 Task: Select the warning option in the Import Statement.
Action: Mouse moved to (24, 647)
Screenshot: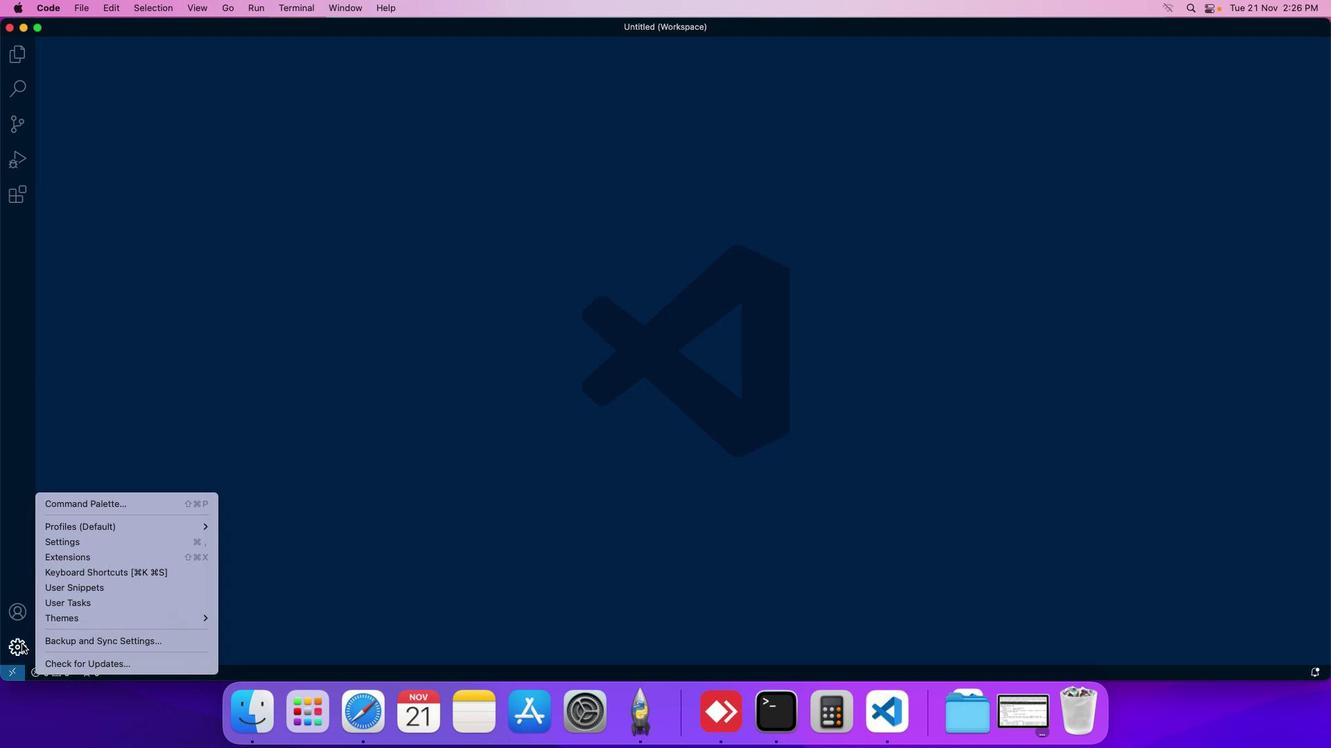 
Action: Mouse pressed left at (24, 647)
Screenshot: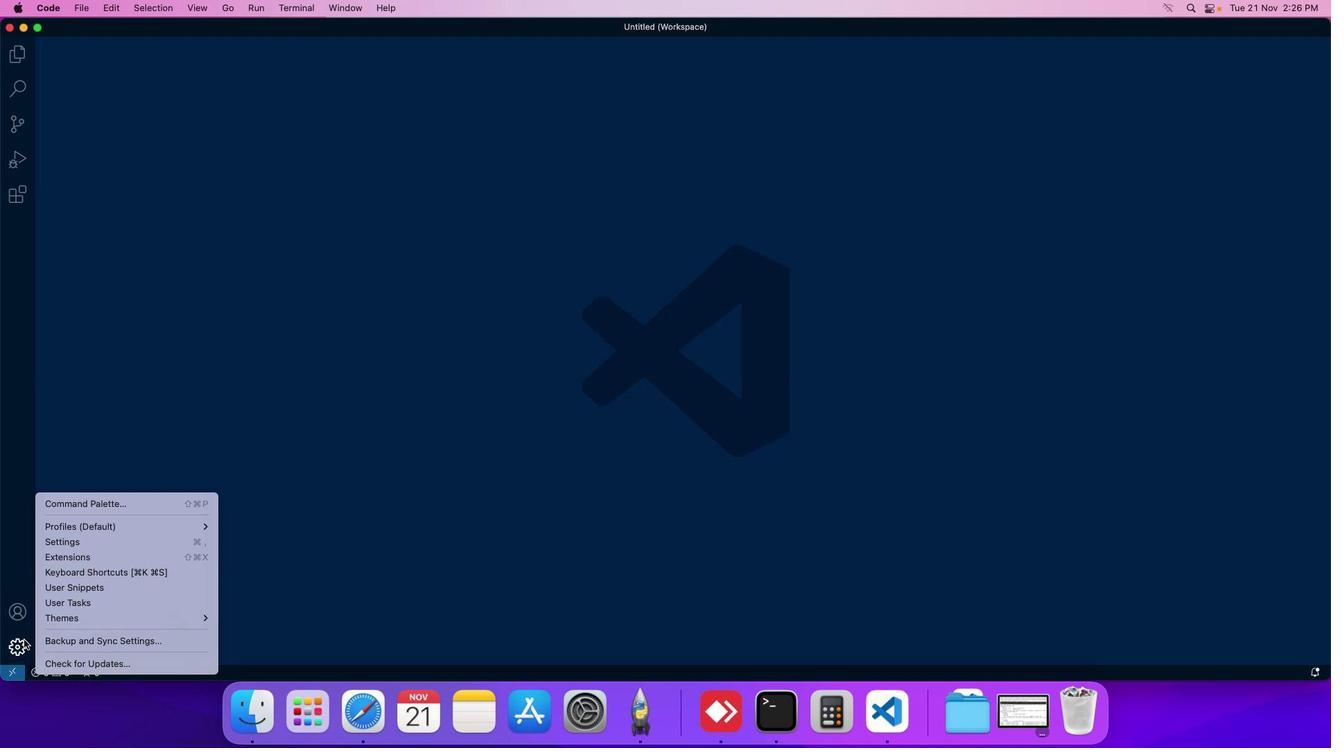 
Action: Mouse moved to (55, 550)
Screenshot: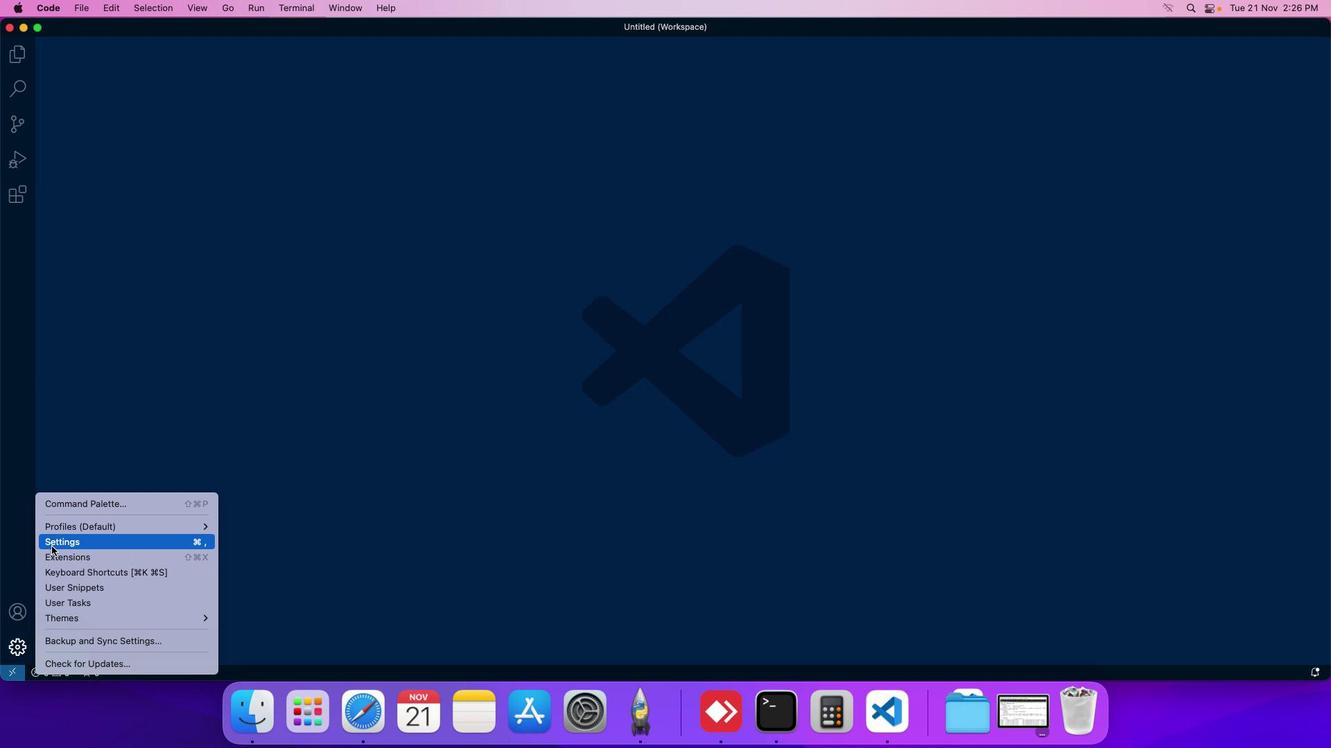 
Action: Mouse pressed left at (55, 550)
Screenshot: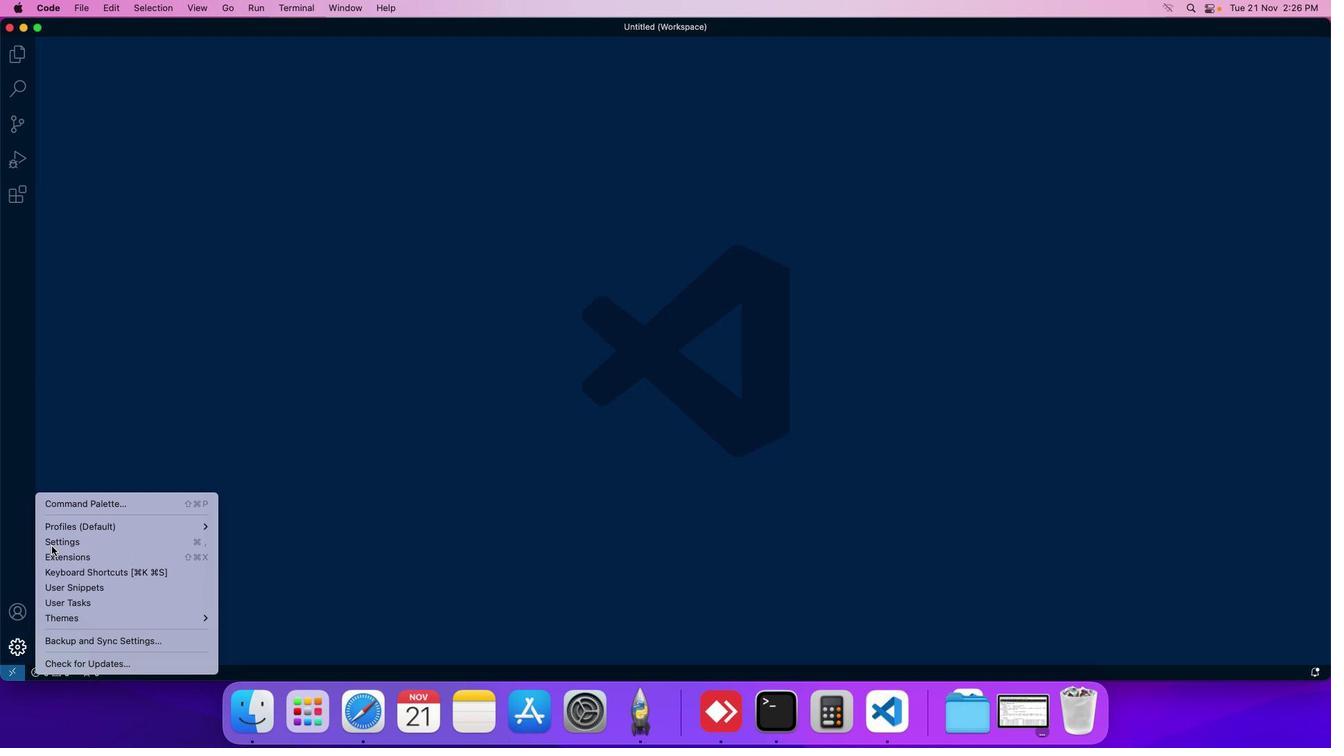
Action: Mouse moved to (314, 115)
Screenshot: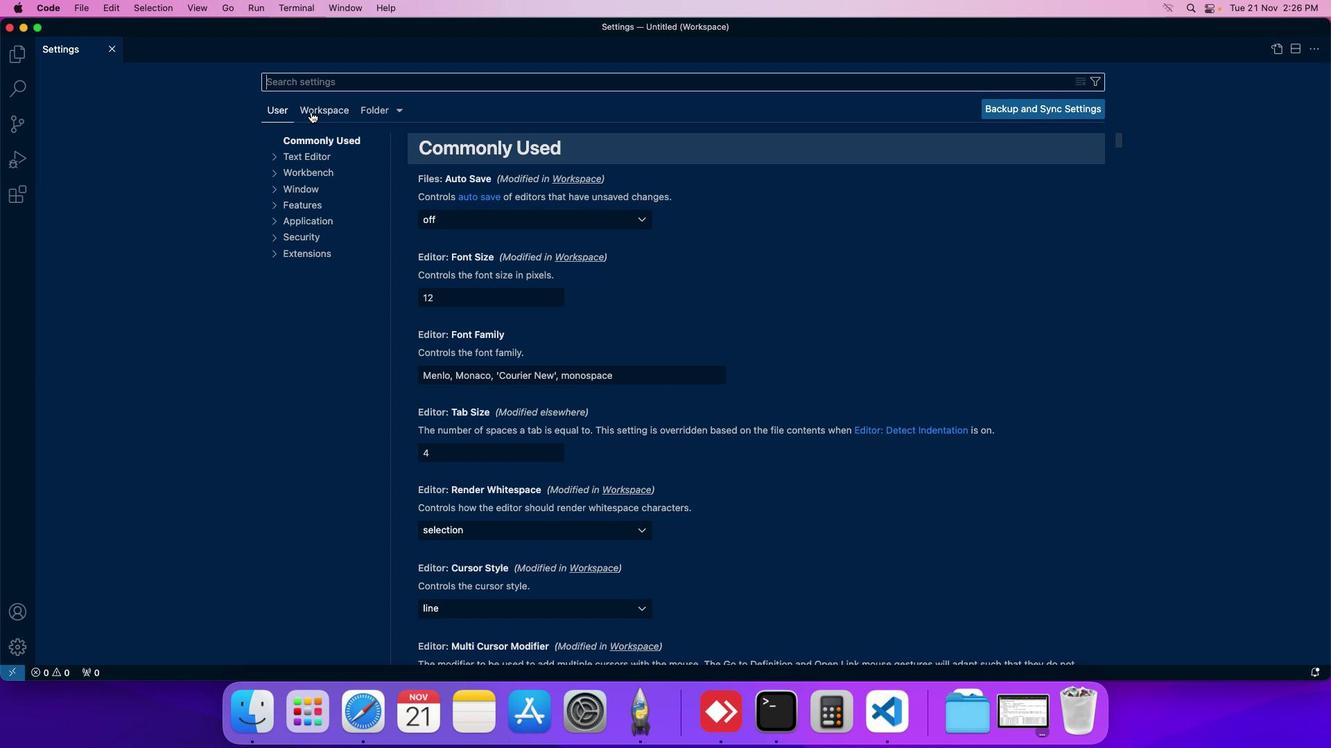 
Action: Mouse pressed left at (314, 115)
Screenshot: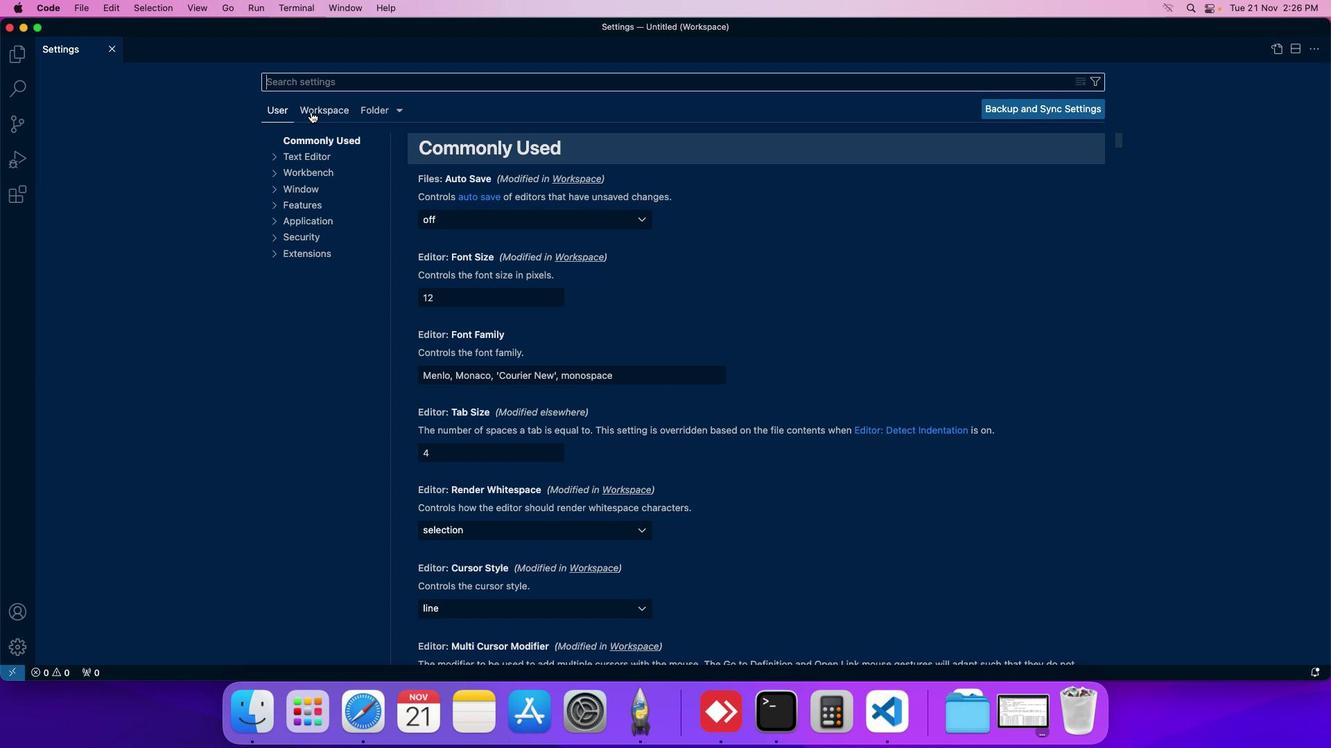 
Action: Mouse moved to (321, 238)
Screenshot: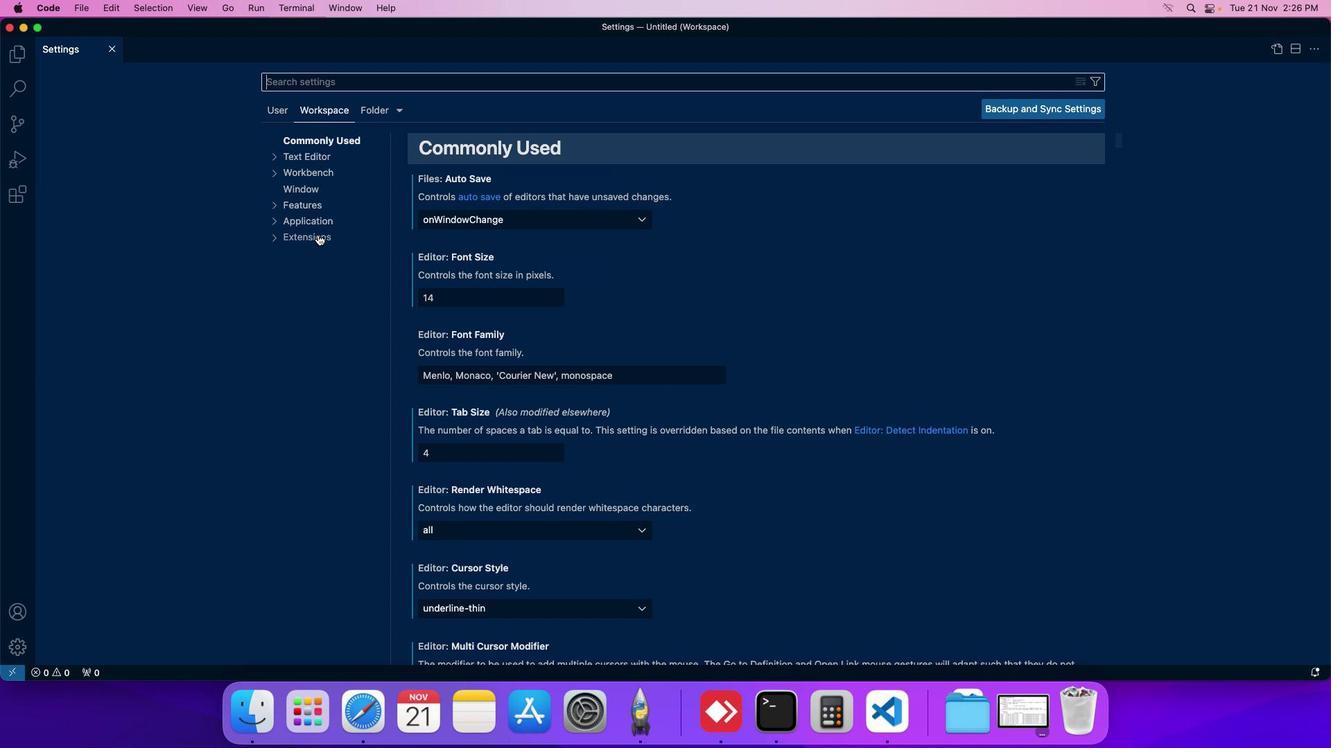 
Action: Mouse pressed left at (321, 238)
Screenshot: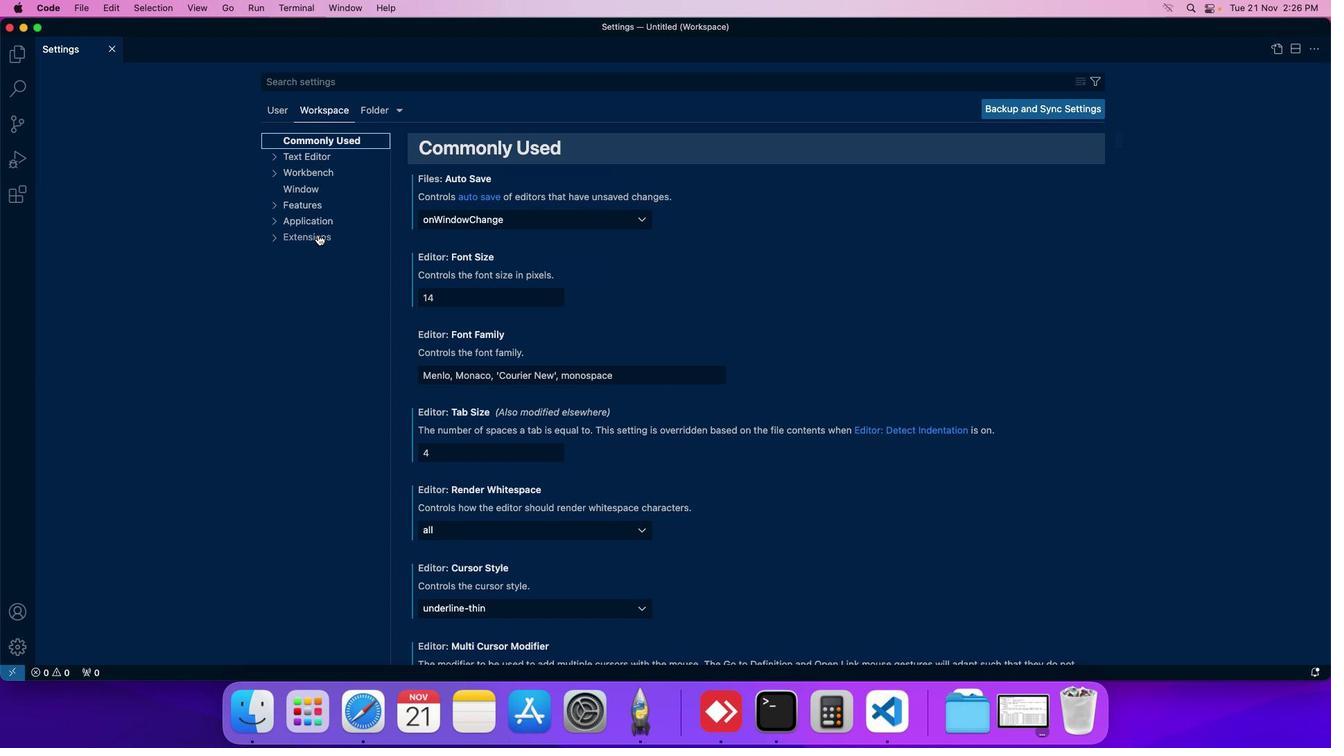 
Action: Mouse moved to (429, 300)
Screenshot: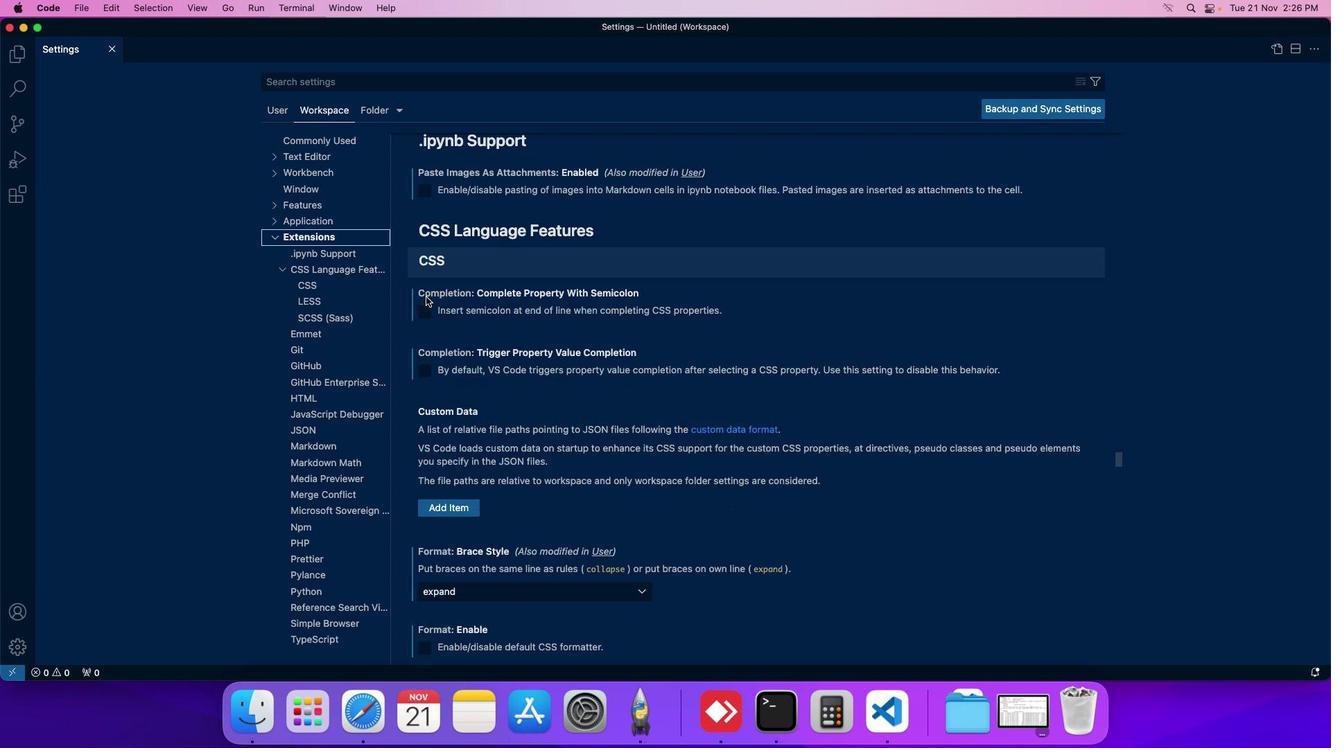 
Action: Mouse scrolled (429, 300) with delta (3, 2)
Screenshot: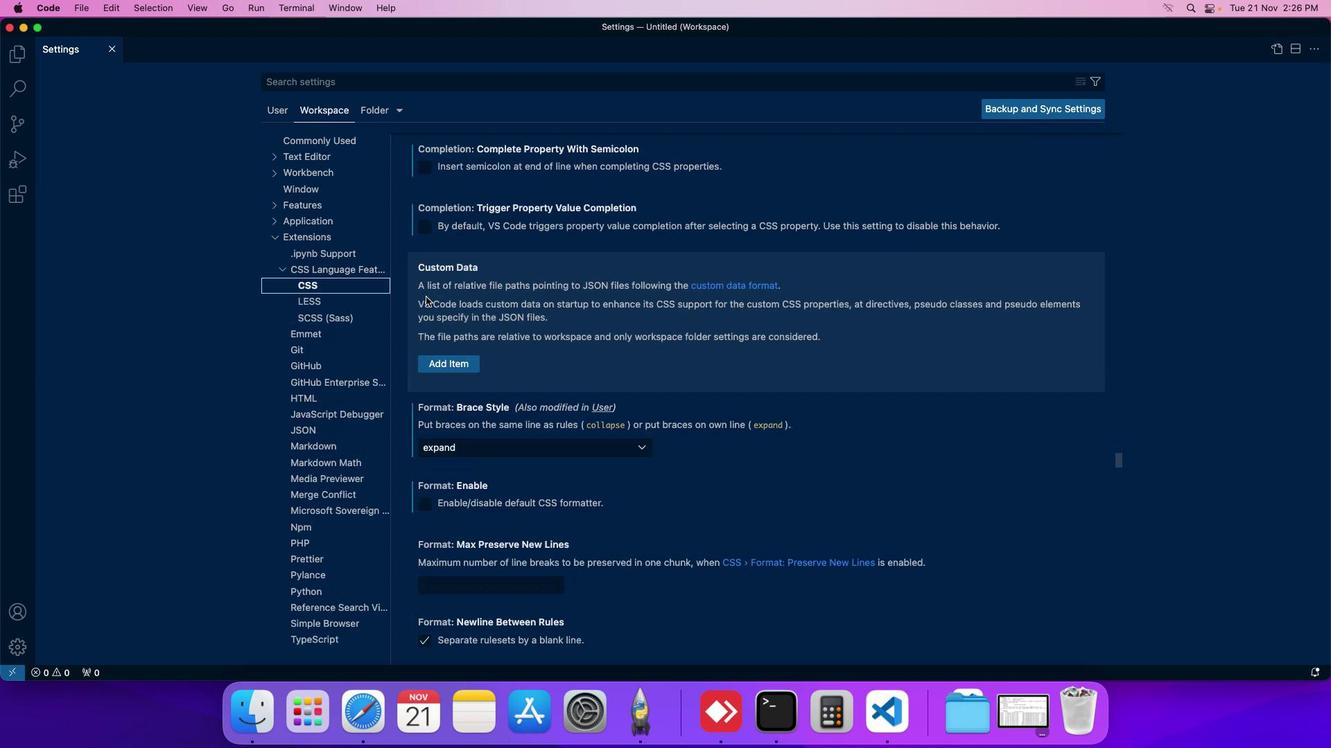 
Action: Mouse scrolled (429, 300) with delta (3, 2)
Screenshot: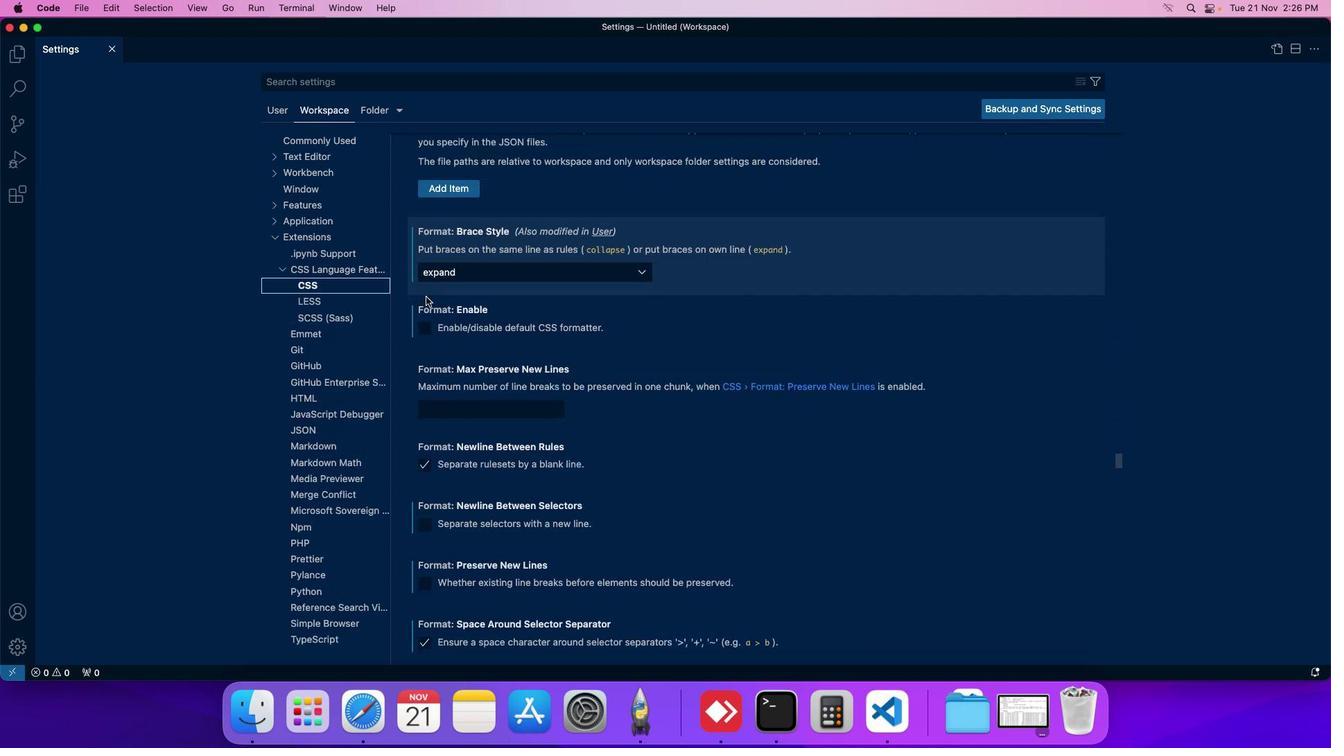 
Action: Mouse scrolled (429, 300) with delta (3, 2)
Screenshot: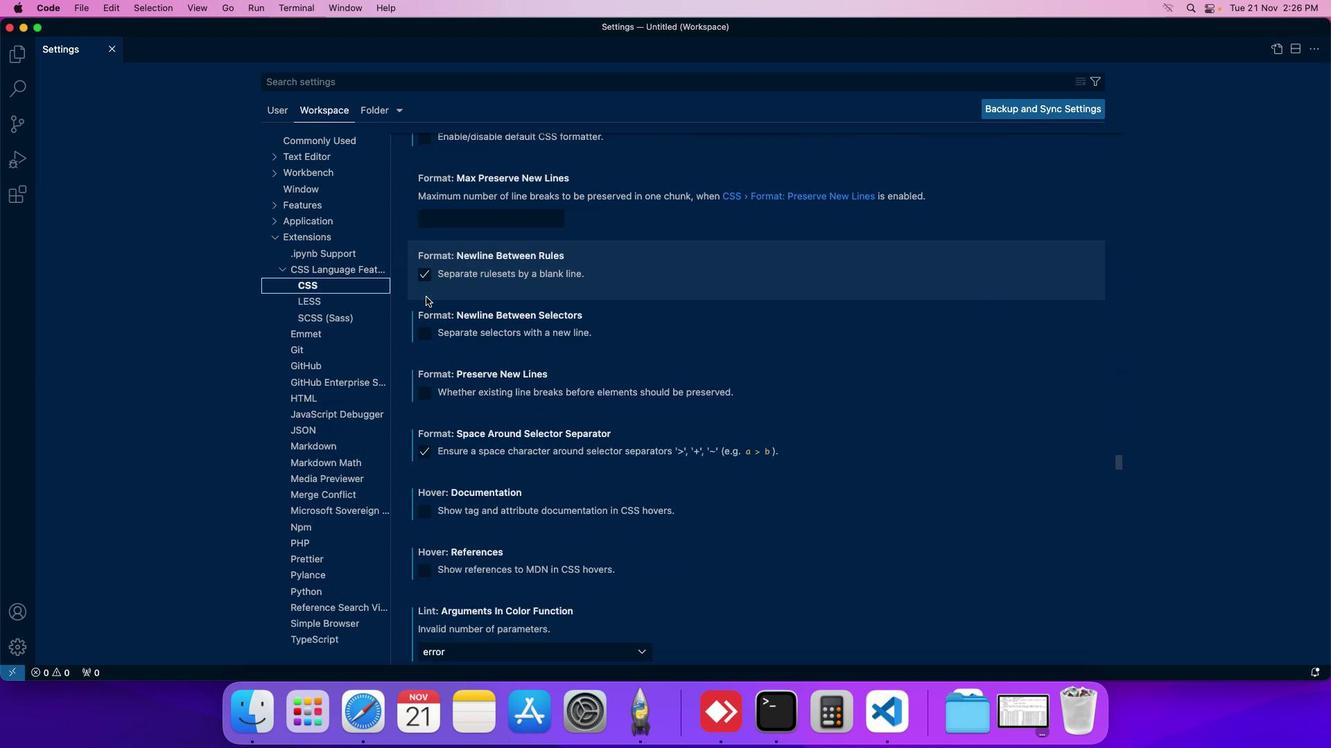 
Action: Mouse scrolled (429, 300) with delta (3, 2)
Screenshot: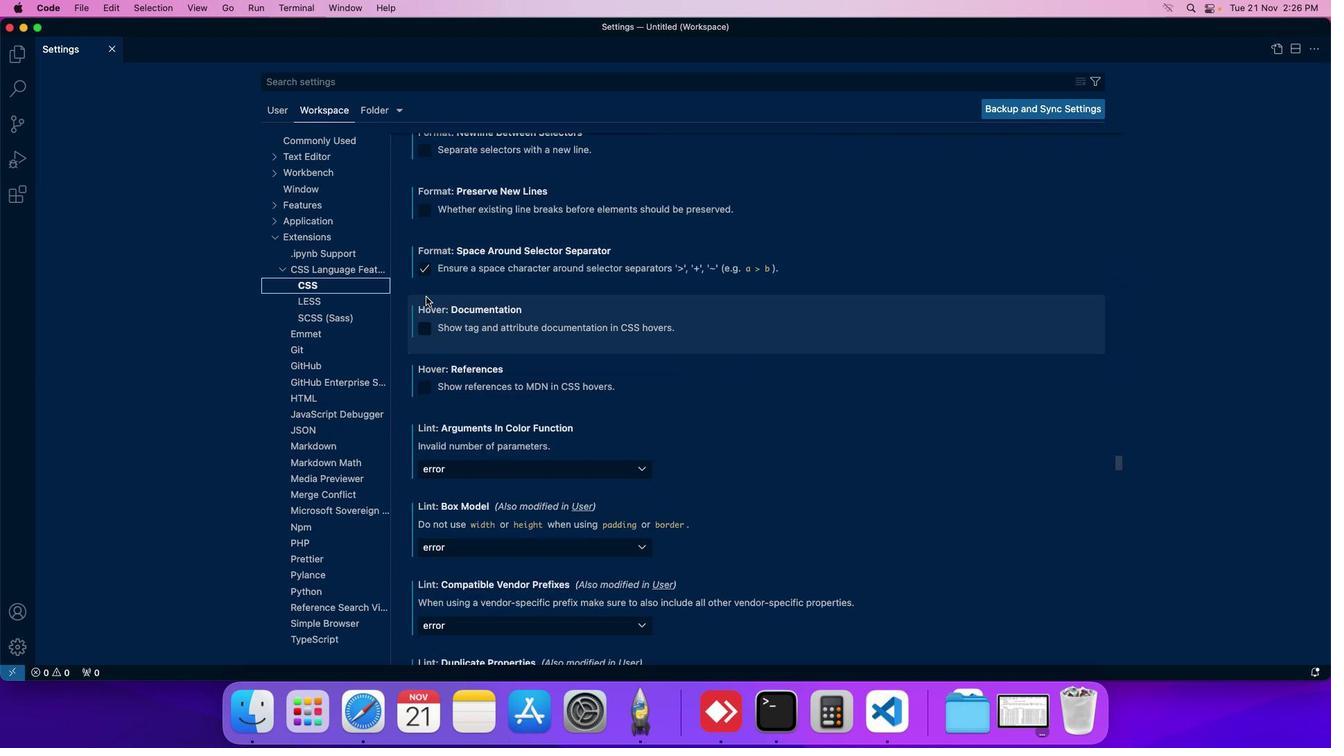 
Action: Mouse scrolled (429, 300) with delta (3, 2)
Screenshot: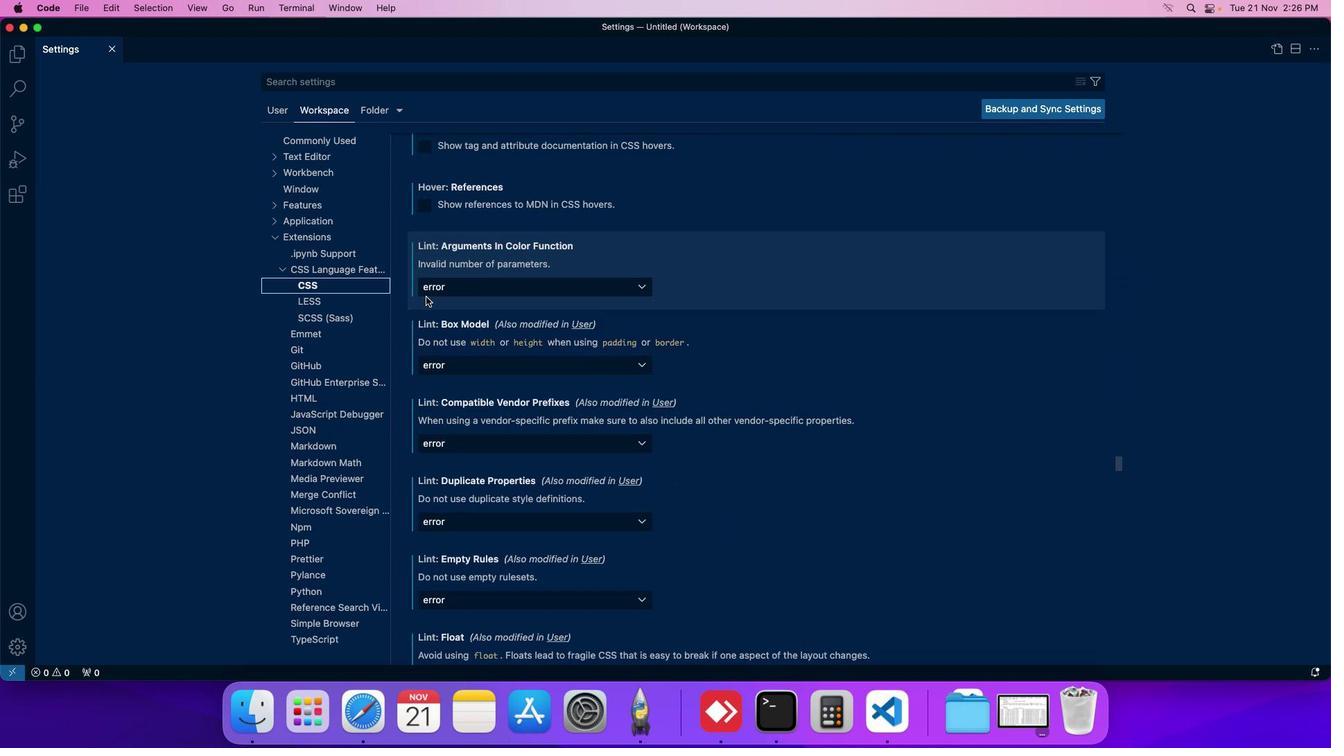 
Action: Mouse scrolled (429, 300) with delta (3, 2)
Screenshot: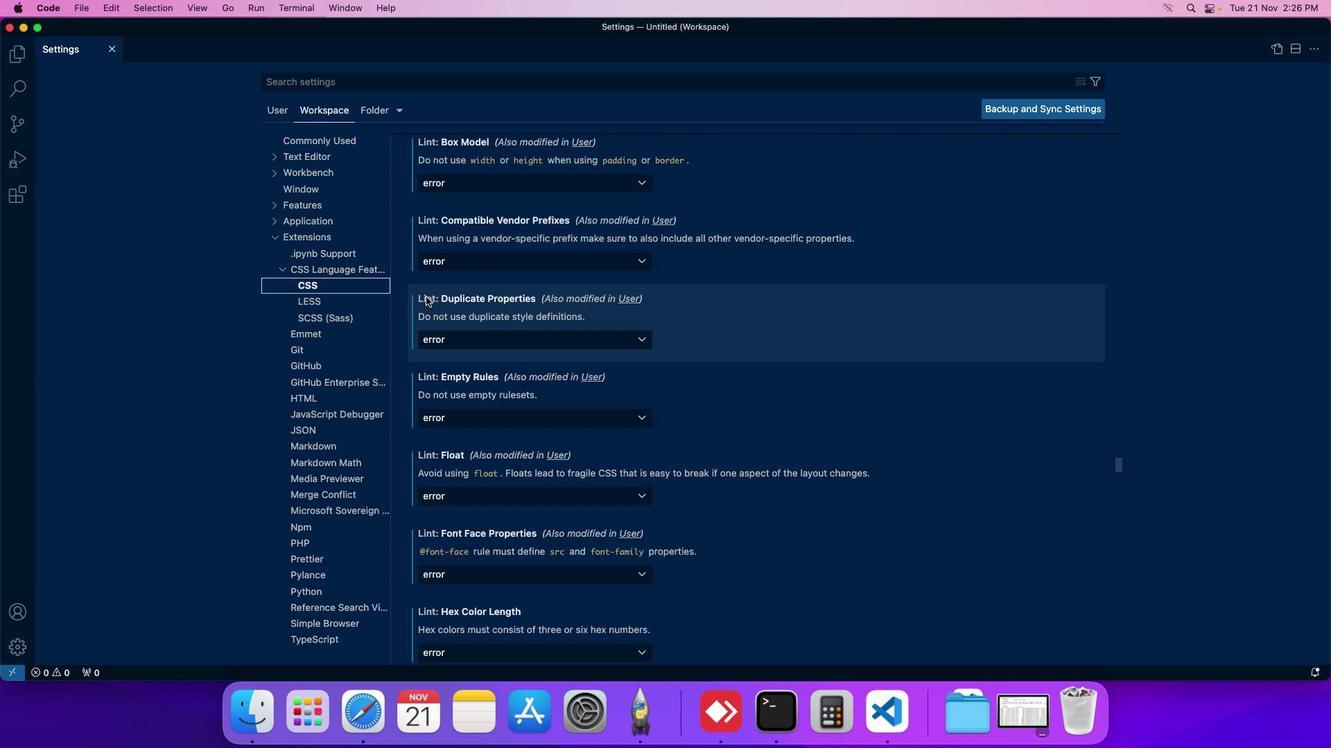 
Action: Mouse scrolled (429, 300) with delta (3, 2)
Screenshot: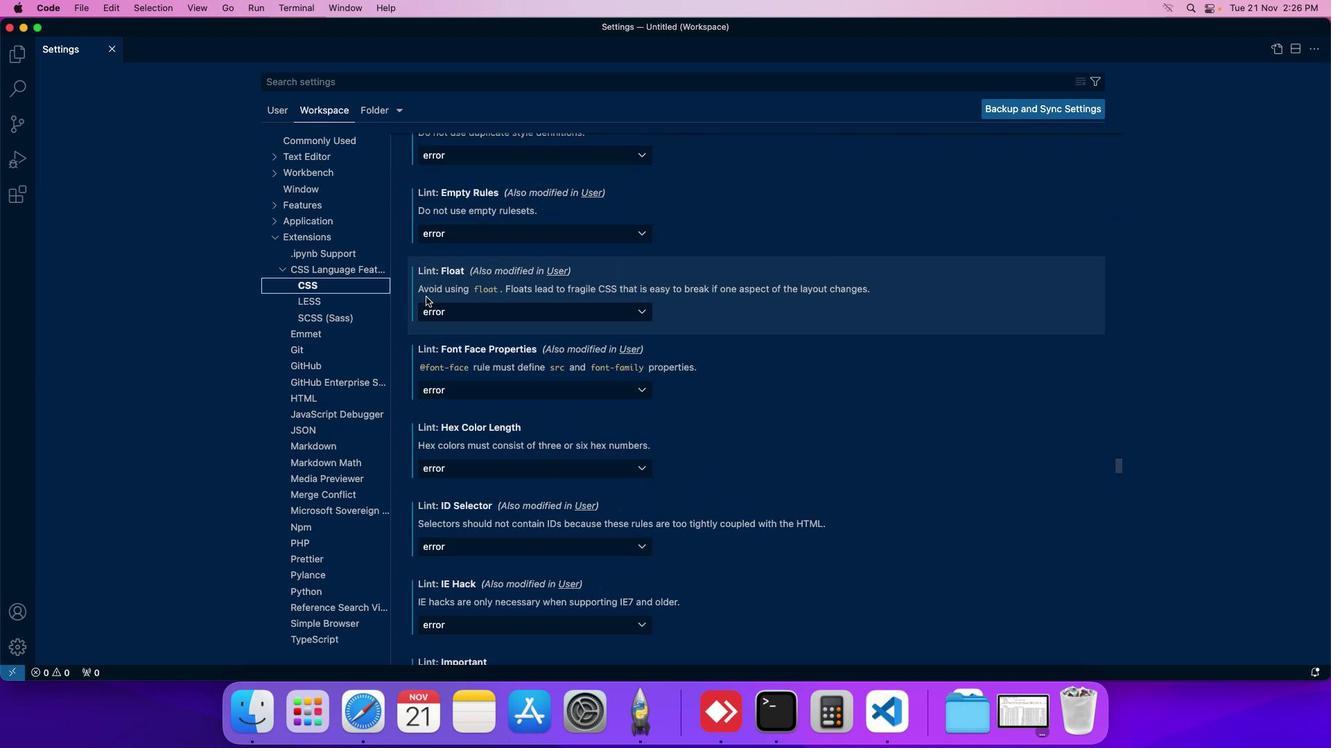 
Action: Mouse scrolled (429, 300) with delta (3, 2)
Screenshot: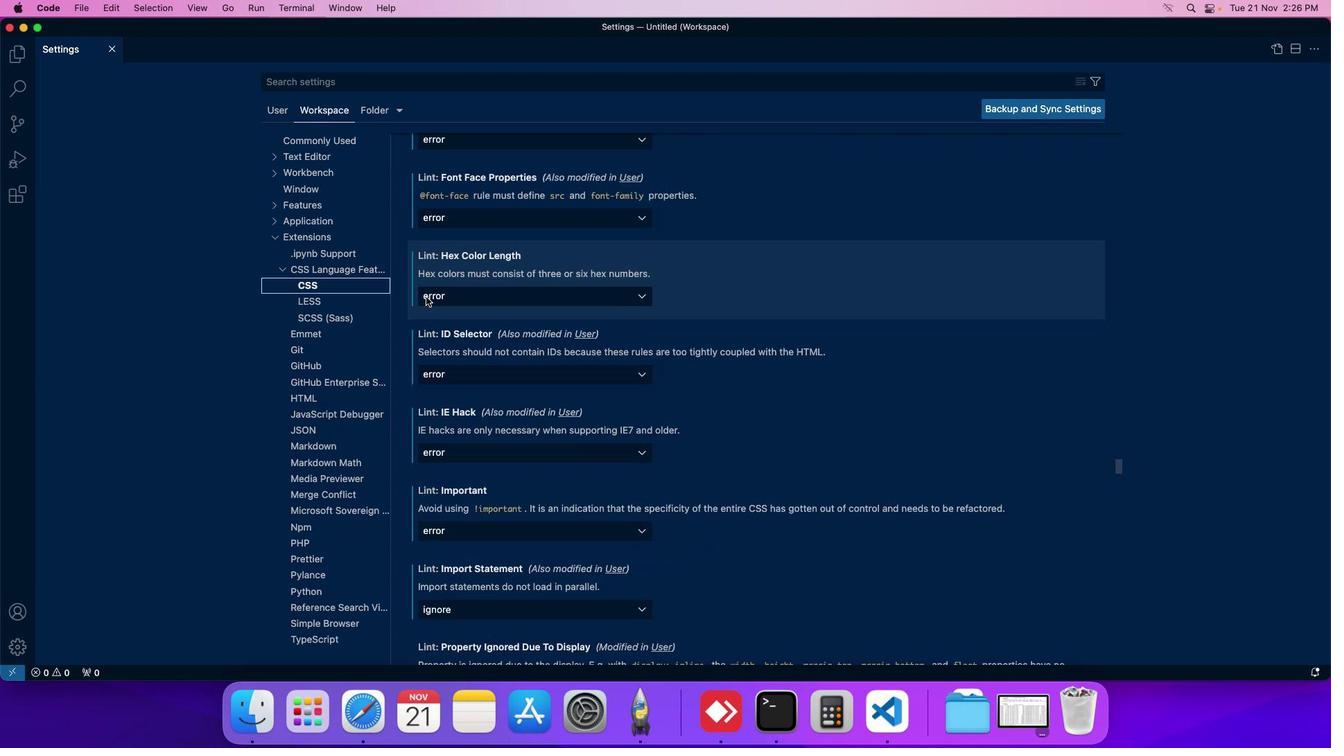 
Action: Mouse moved to (429, 300)
Screenshot: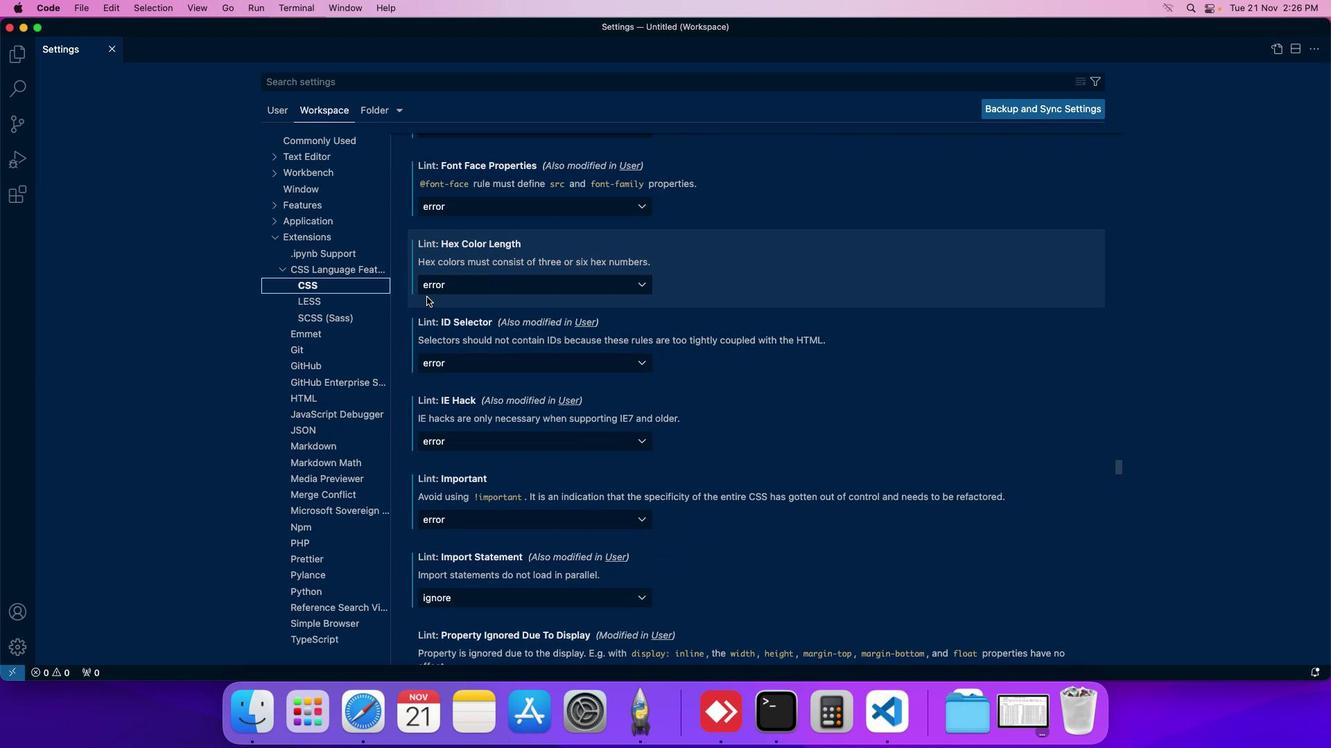 
Action: Mouse scrolled (429, 300) with delta (3, 2)
Screenshot: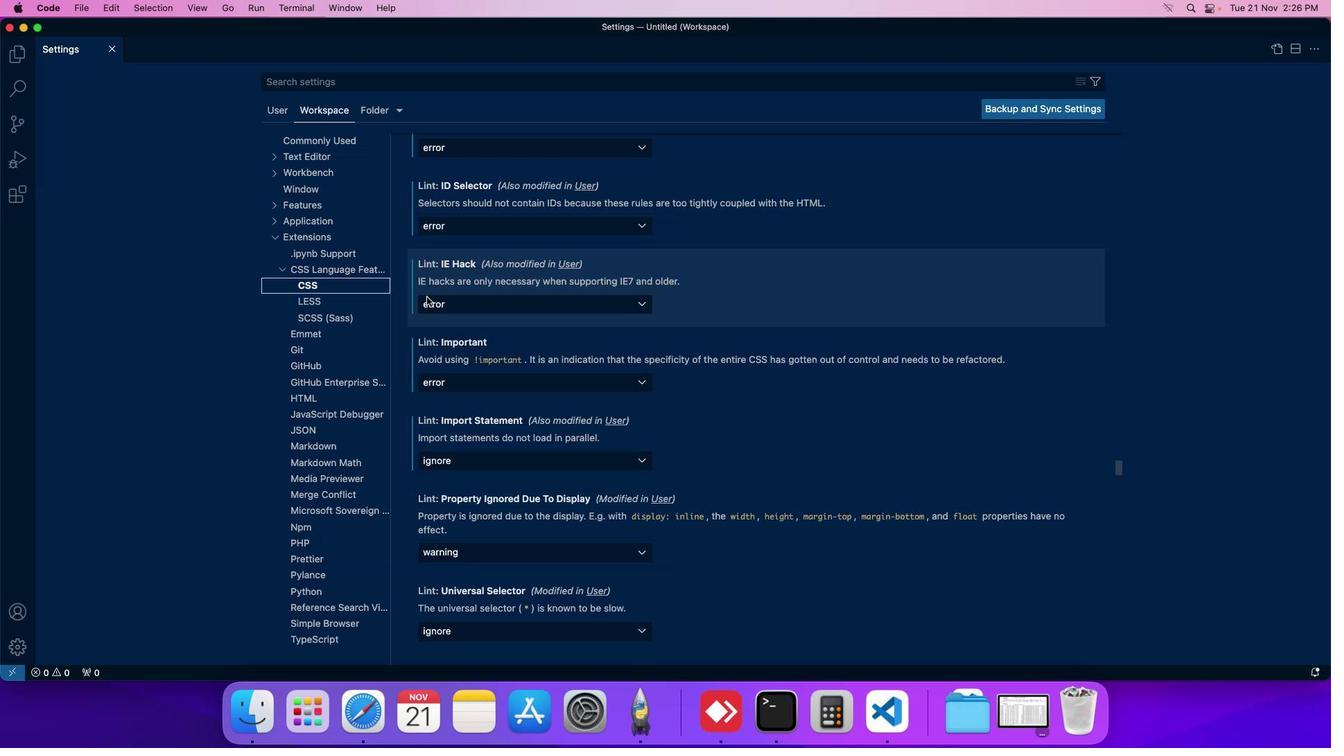 
Action: Mouse moved to (552, 415)
Screenshot: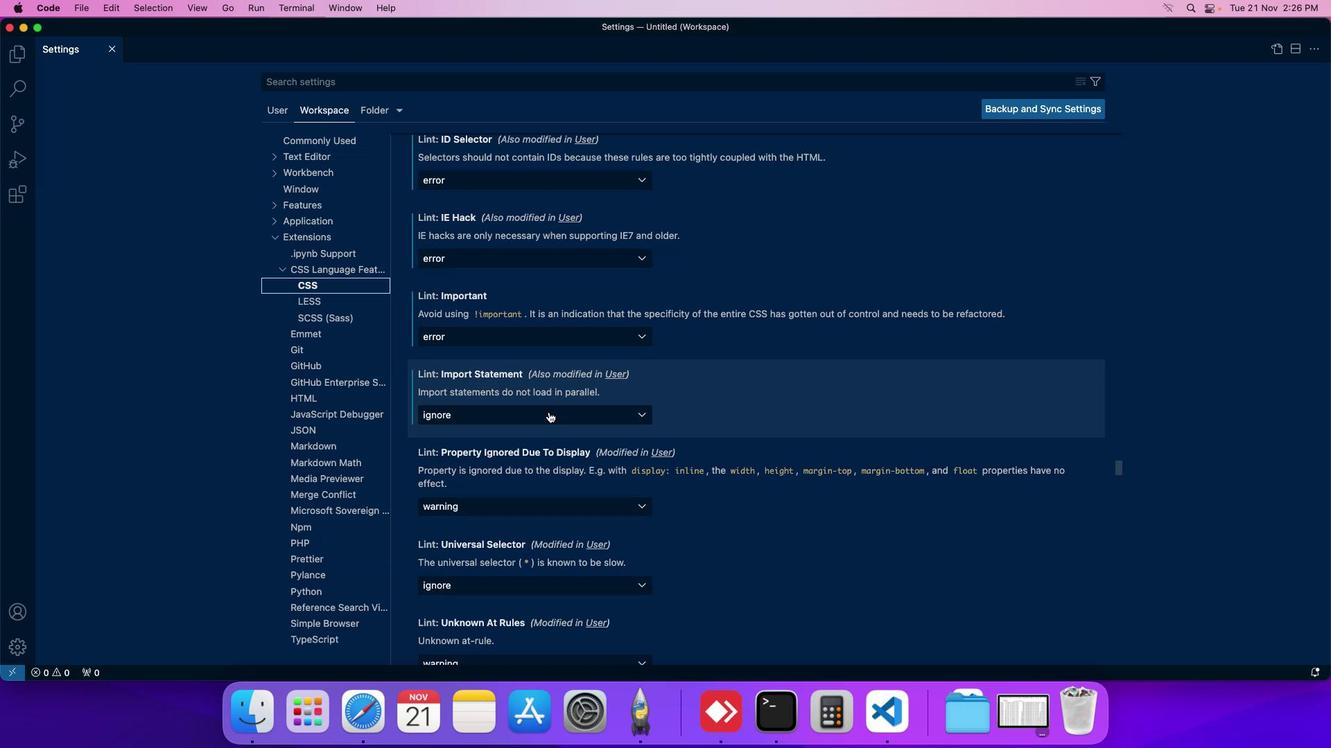 
Action: Mouse pressed left at (552, 415)
Screenshot: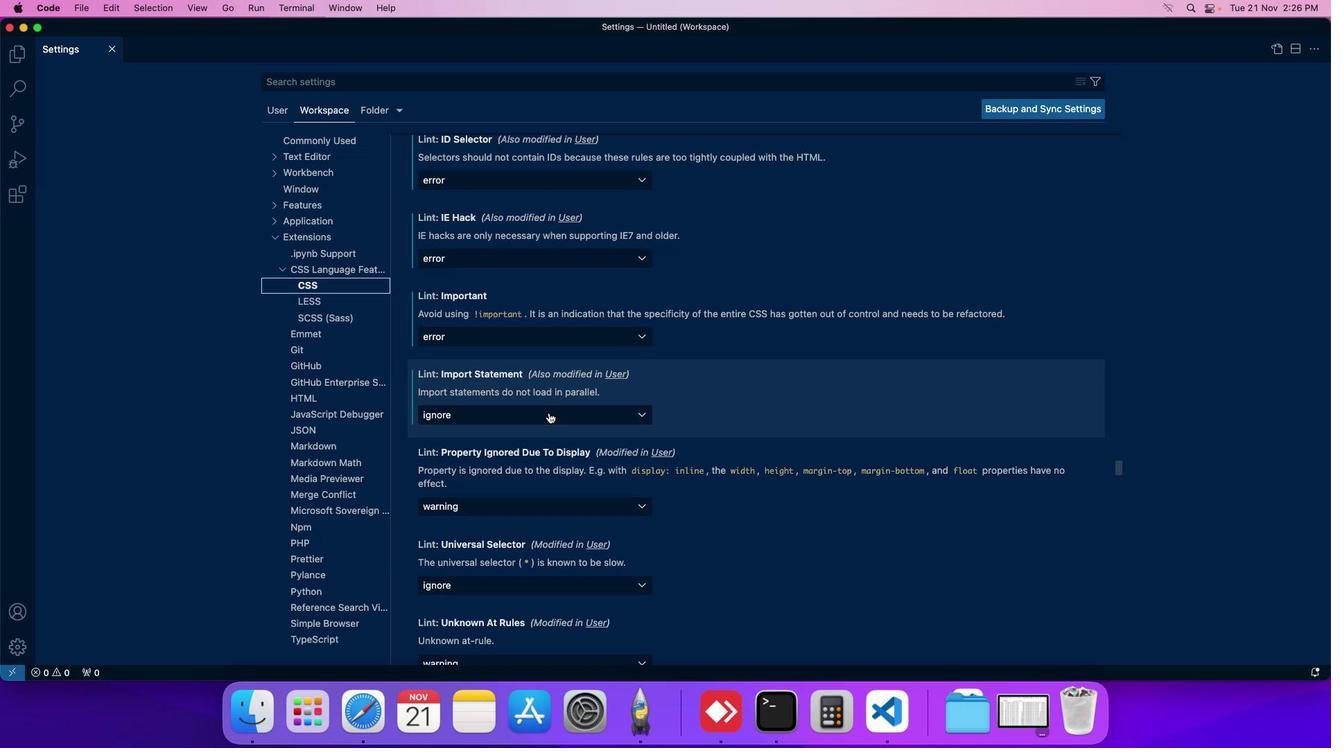 
Action: Mouse moved to (491, 452)
Screenshot: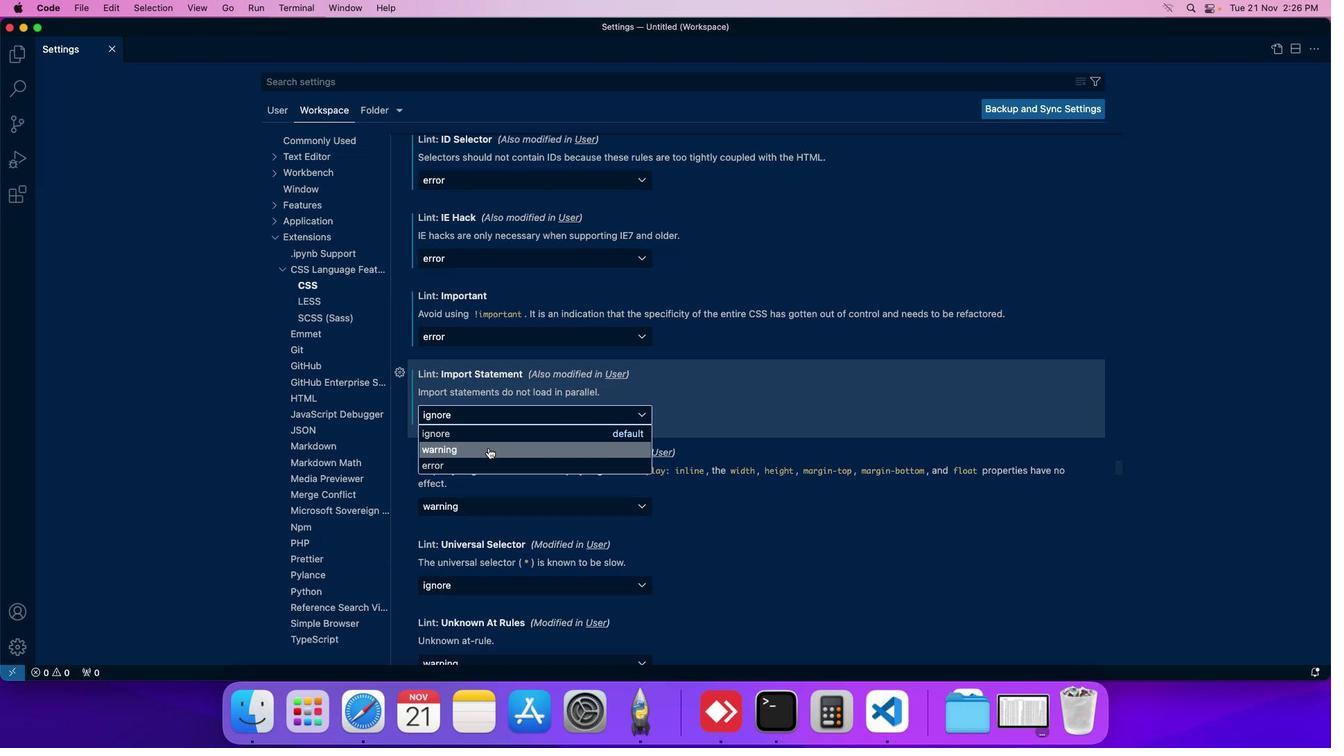 
Action: Mouse pressed left at (491, 452)
Screenshot: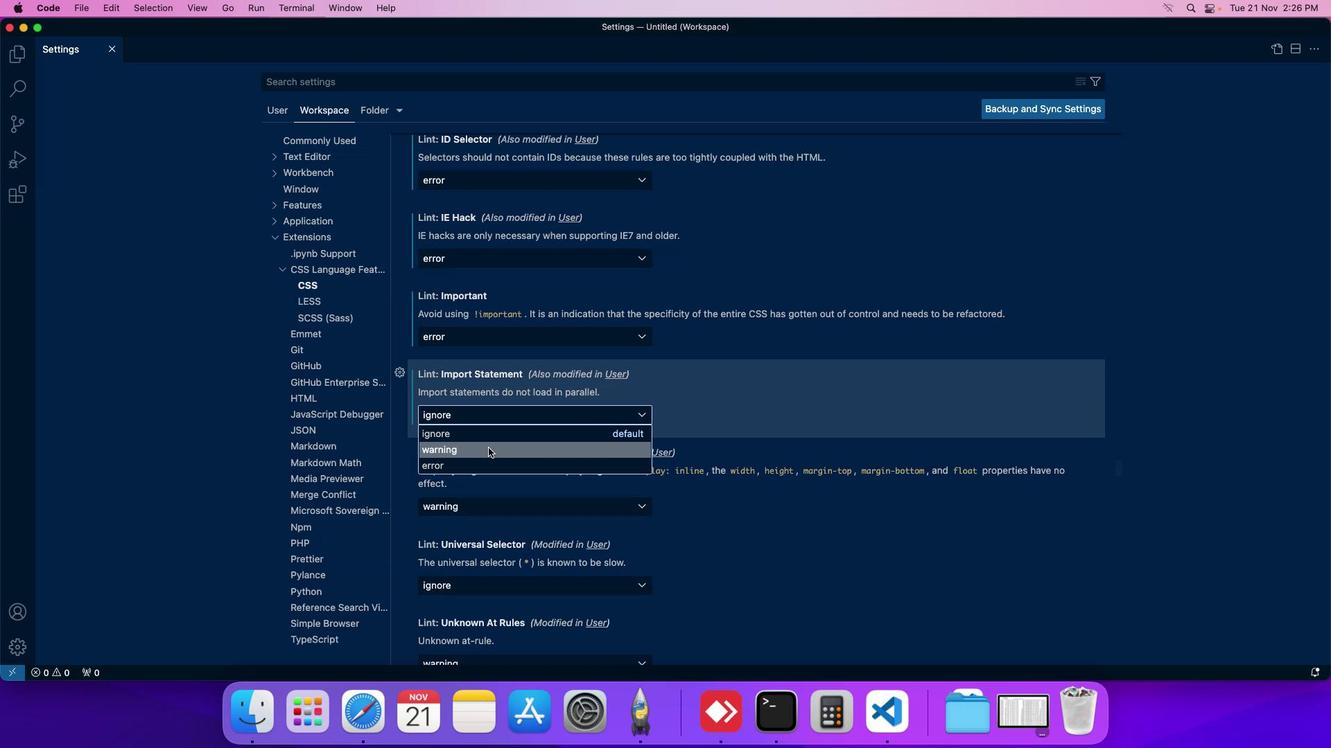 
Action: Mouse moved to (506, 428)
Screenshot: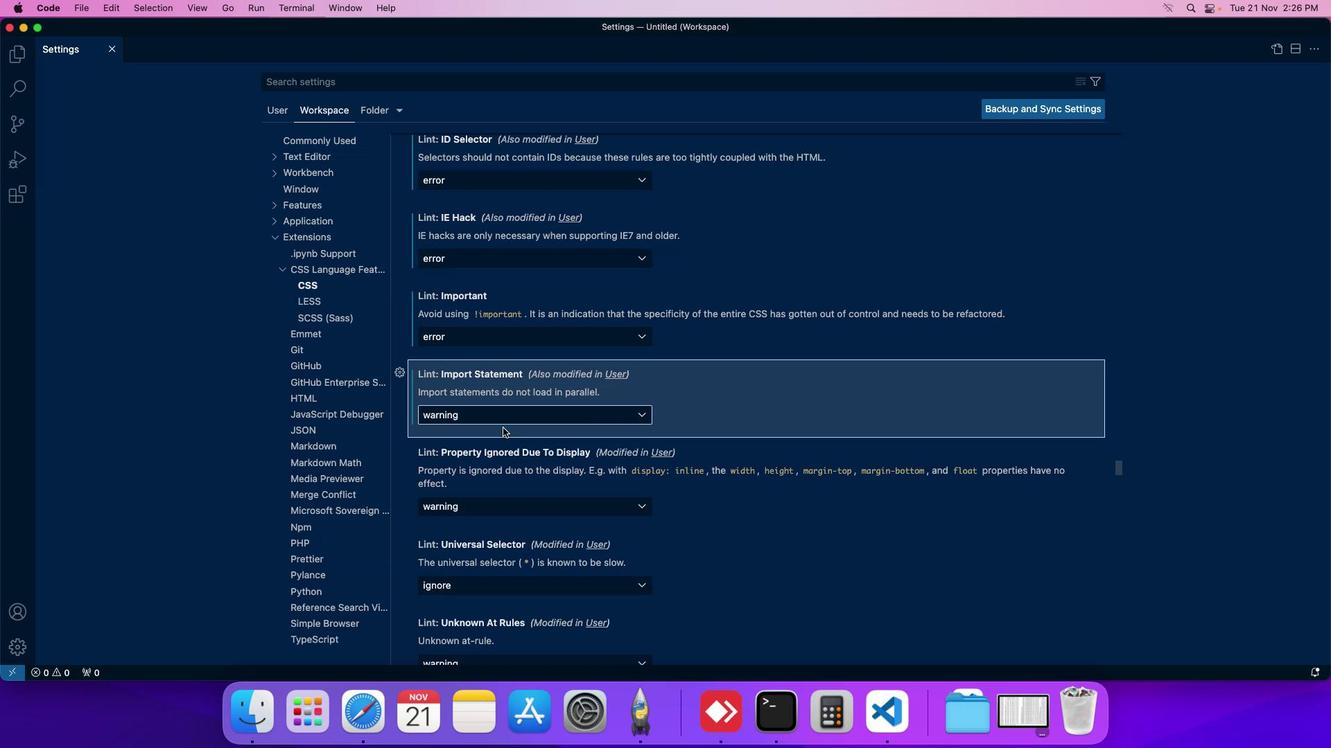 
